 Task: Add a condition where "Priority Is not Normal" in recently solved tickets.
Action: Mouse moved to (100, 266)
Screenshot: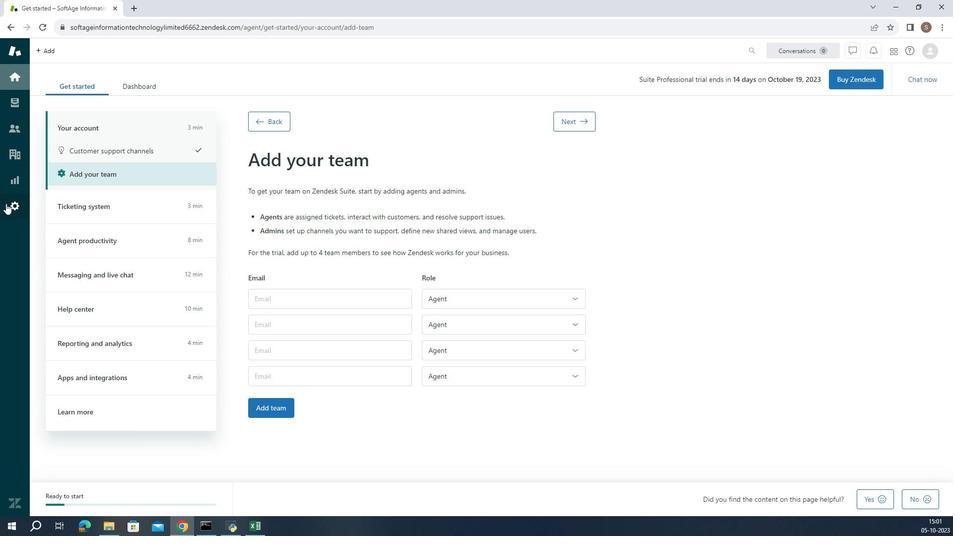 
Action: Mouse pressed left at (100, 266)
Screenshot: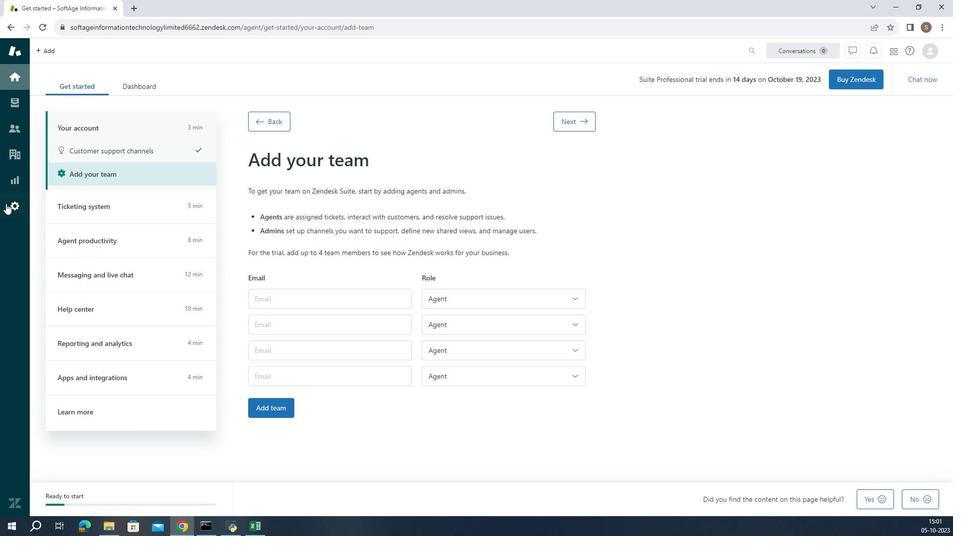 
Action: Mouse moved to (365, 419)
Screenshot: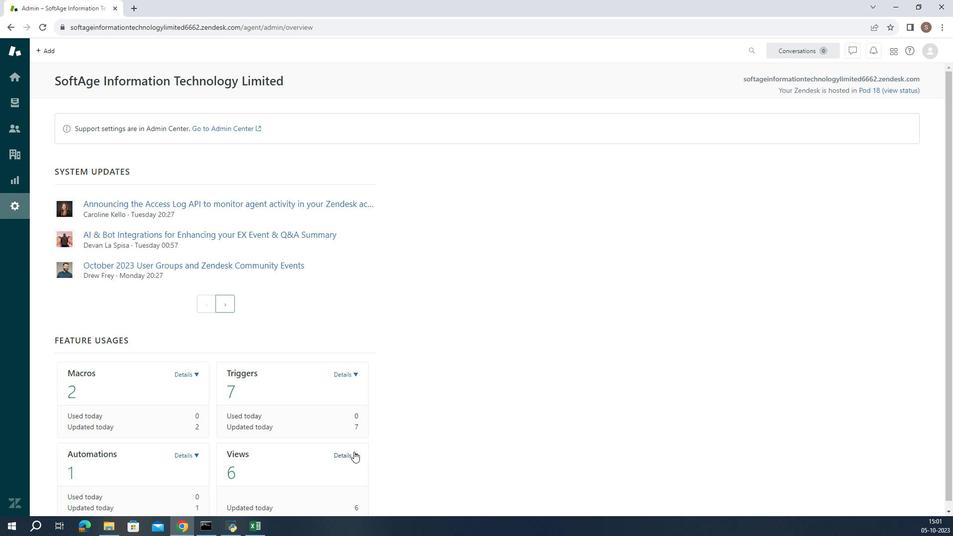 
Action: Mouse pressed left at (365, 419)
Screenshot: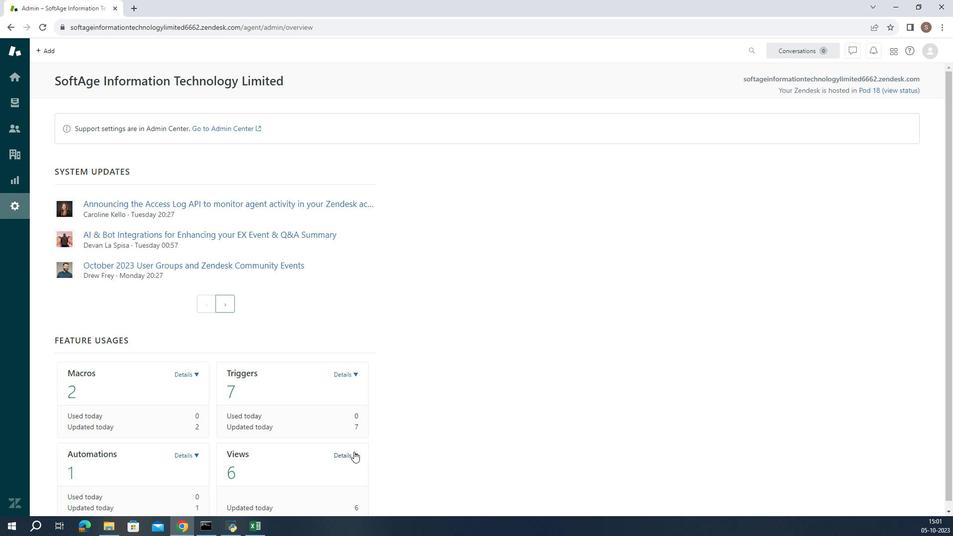 
Action: Mouse moved to (335, 443)
Screenshot: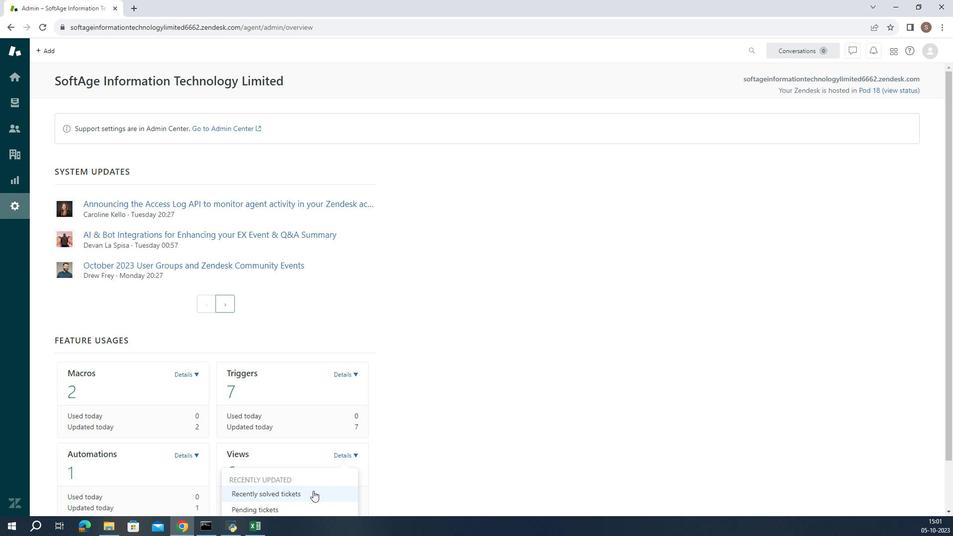 
Action: Mouse pressed left at (335, 443)
Screenshot: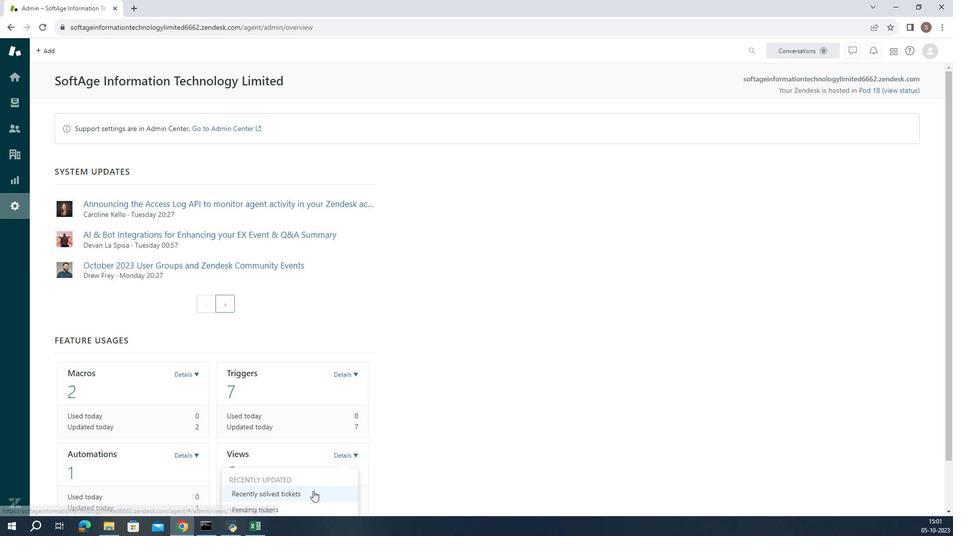 
Action: Mouse moved to (221, 348)
Screenshot: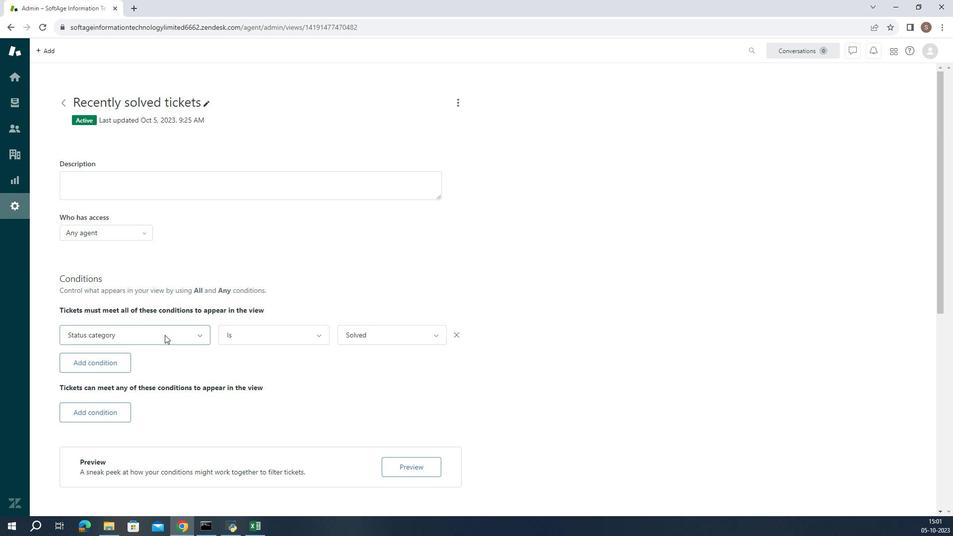 
Action: Mouse pressed left at (221, 348)
Screenshot: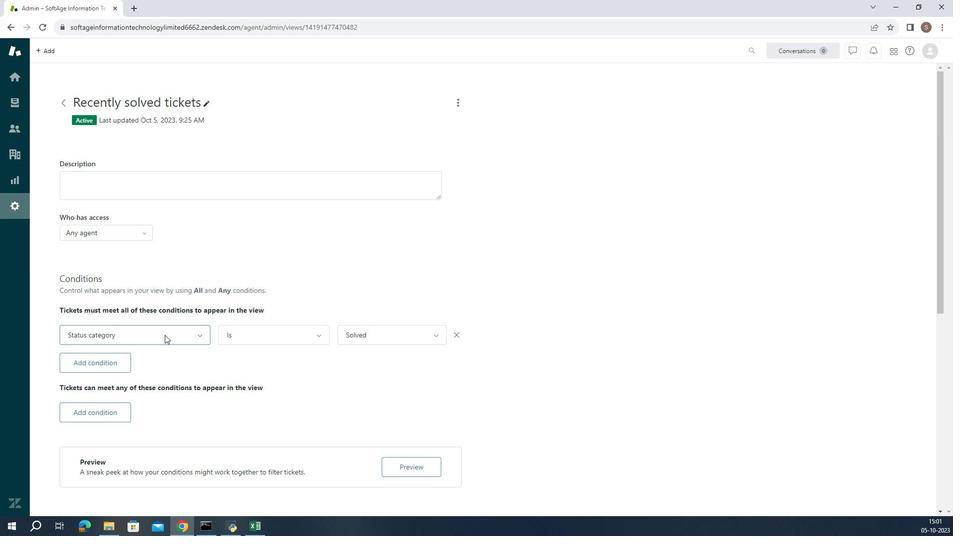 
Action: Mouse moved to (194, 286)
Screenshot: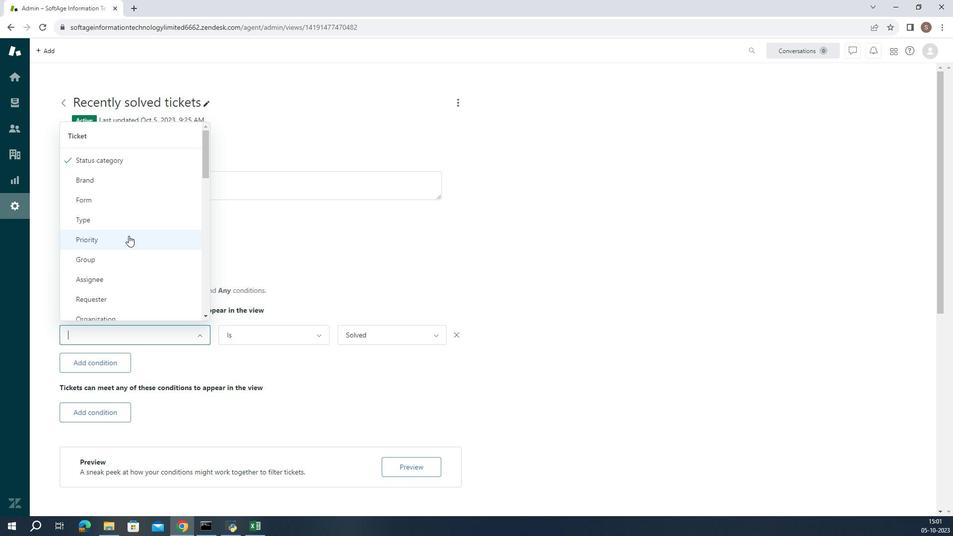 
Action: Mouse pressed left at (194, 286)
Screenshot: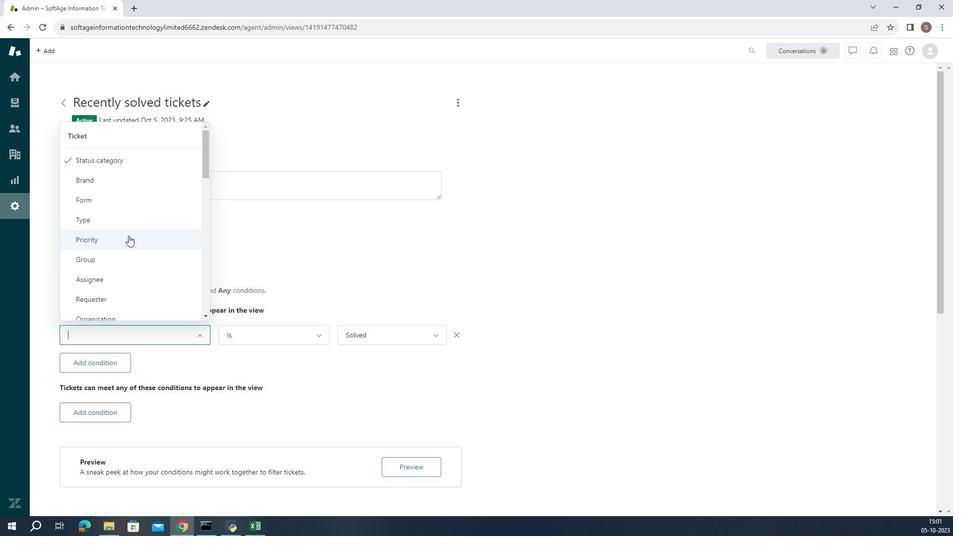 
Action: Mouse moved to (291, 342)
Screenshot: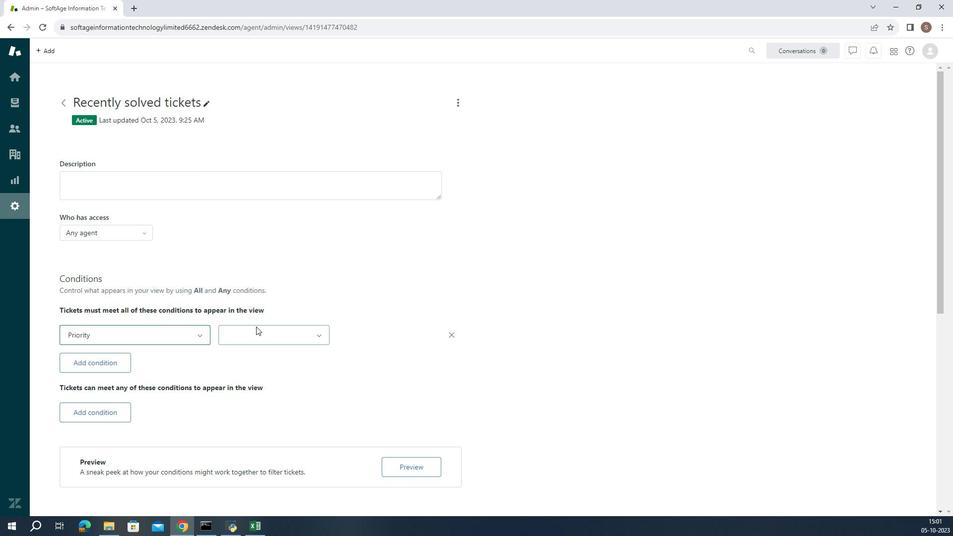 
Action: Mouse pressed left at (291, 342)
Screenshot: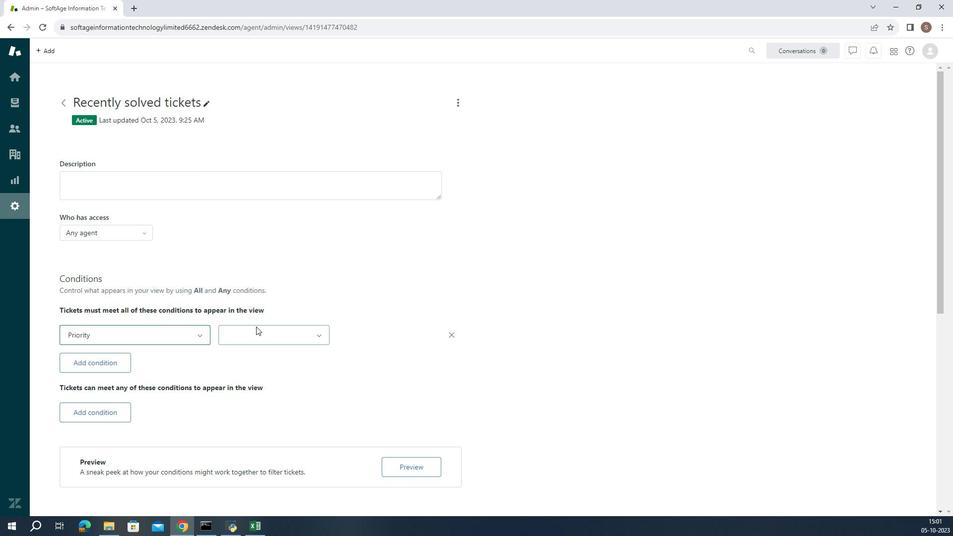 
Action: Mouse moved to (301, 374)
Screenshot: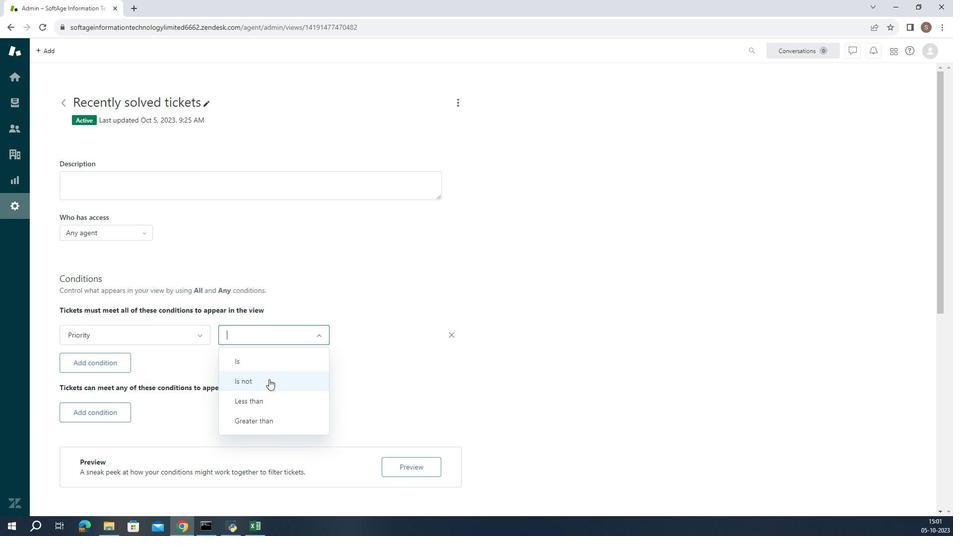 
Action: Mouse pressed left at (301, 374)
Screenshot: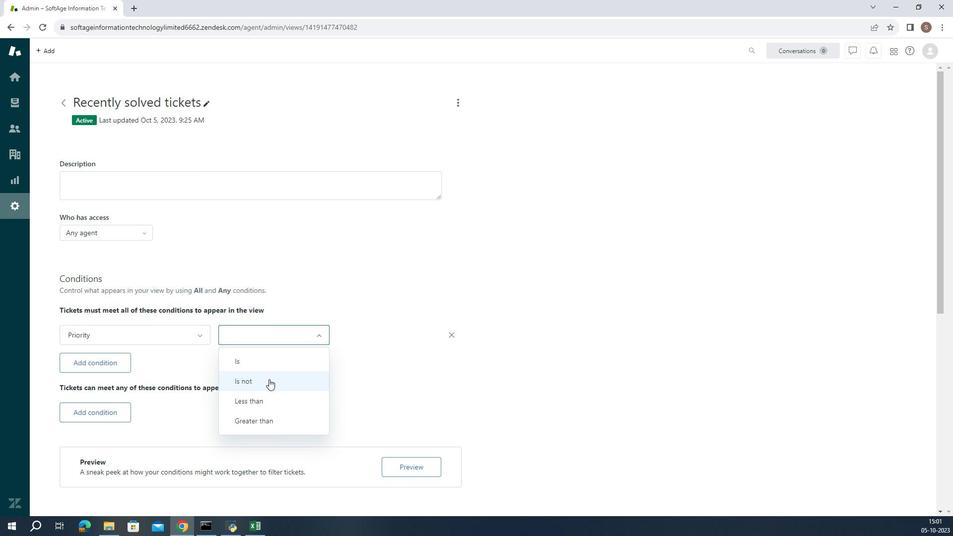 
Action: Mouse moved to (397, 350)
Screenshot: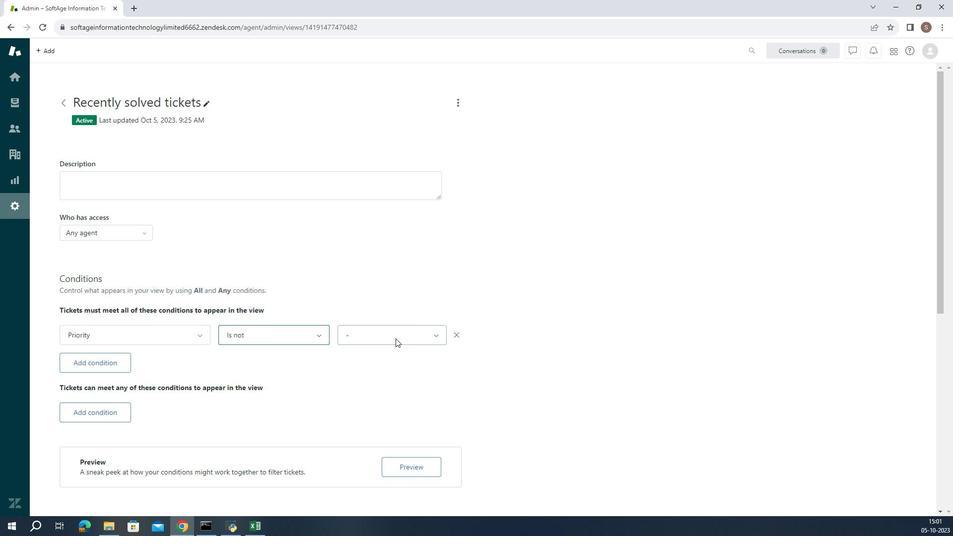 
Action: Mouse pressed left at (397, 350)
Screenshot: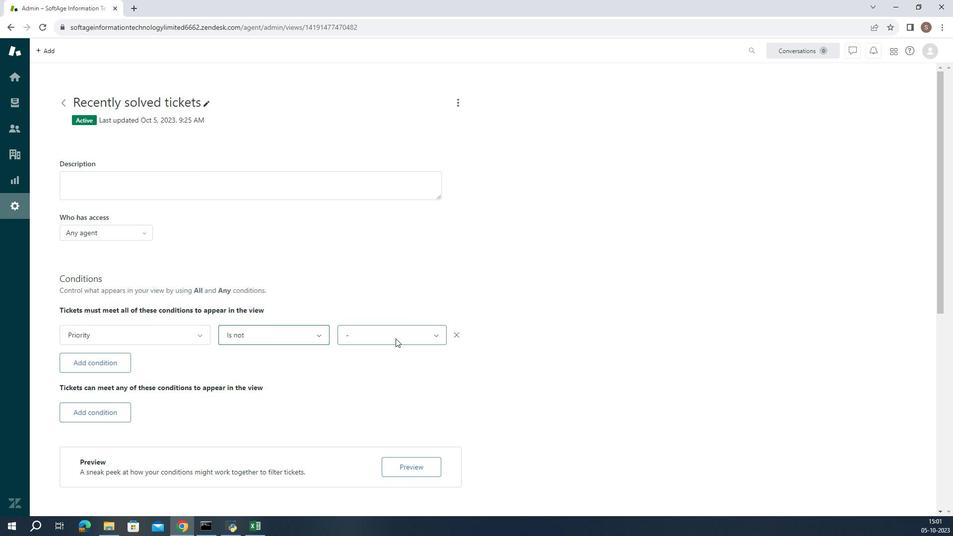 
Action: Mouse moved to (391, 386)
Screenshot: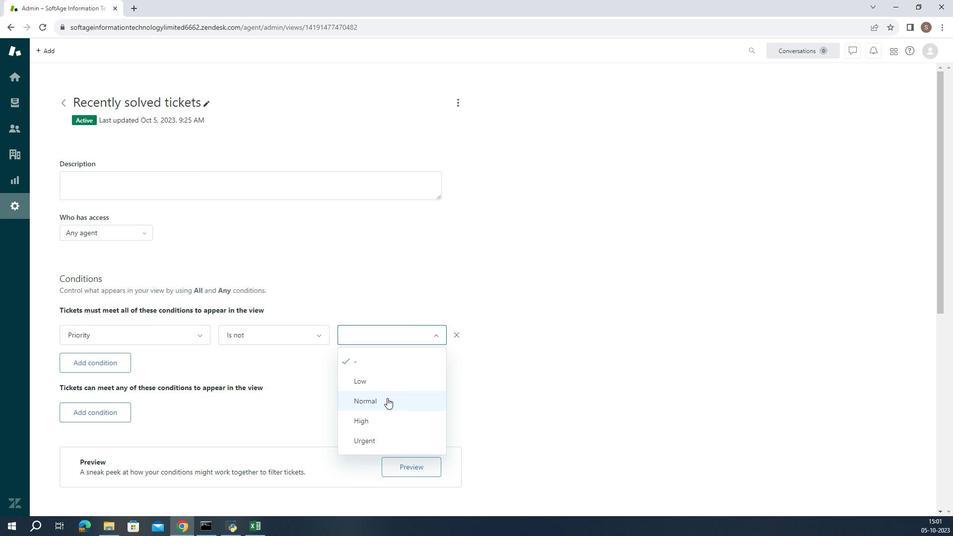 
Action: Mouse pressed left at (391, 386)
Screenshot: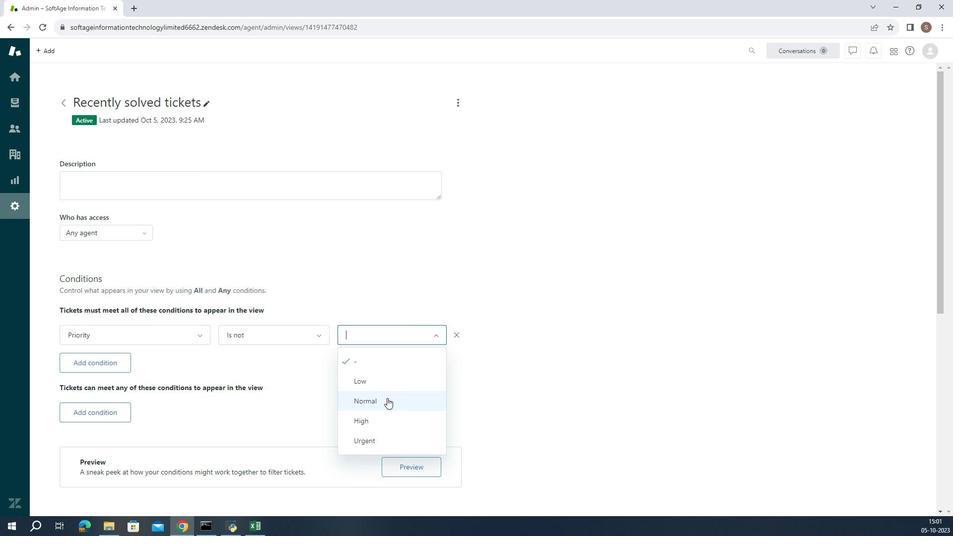 
Action: Mouse moved to (425, 369)
Screenshot: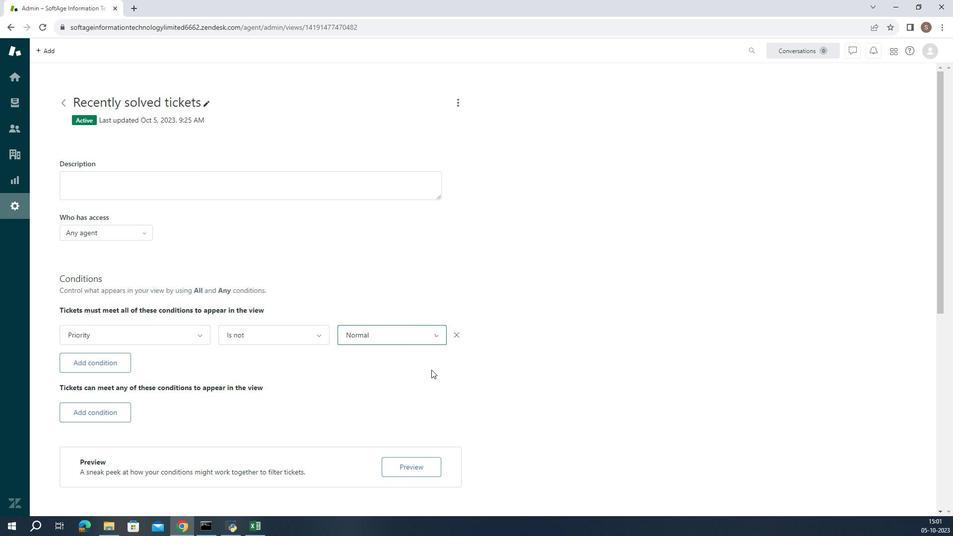 
Action: Mouse pressed left at (425, 369)
Screenshot: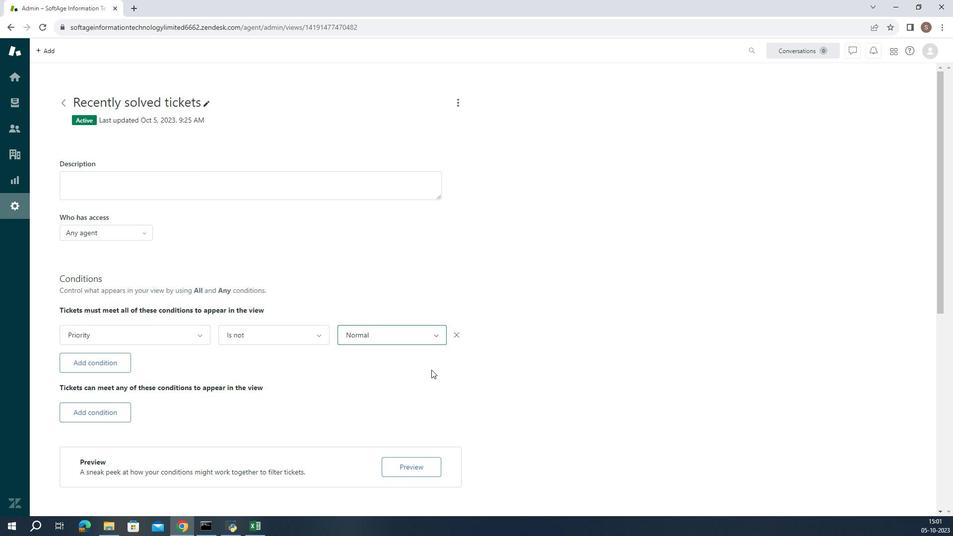 
Action: Mouse moved to (370, 373)
Screenshot: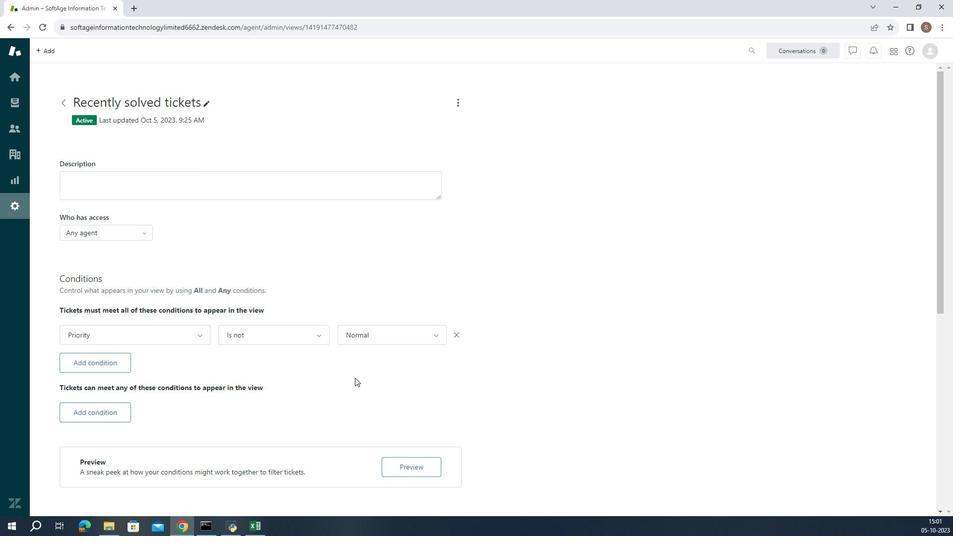 
